 Task: Look for products in the category "Bubble Bath" from Babo Botanicals only.
Action: Mouse moved to (606, 238)
Screenshot: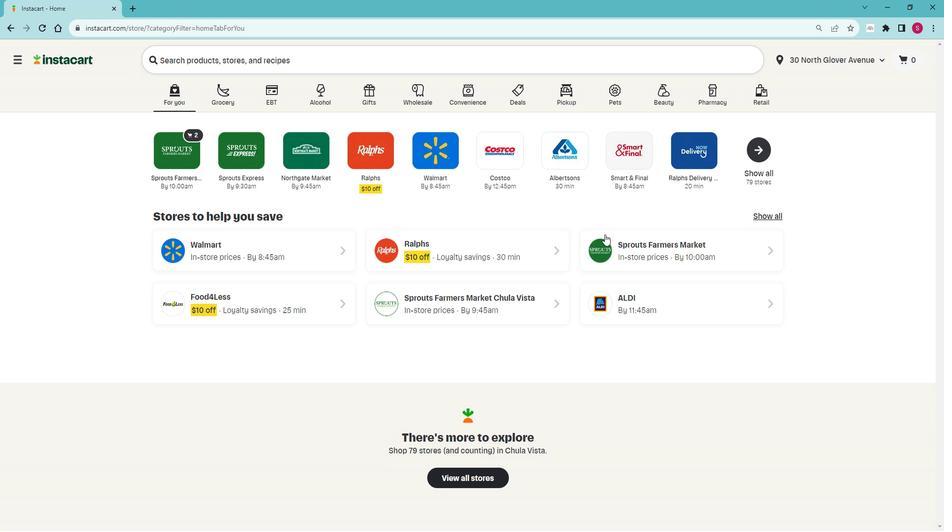 
Action: Mouse pressed left at (606, 238)
Screenshot: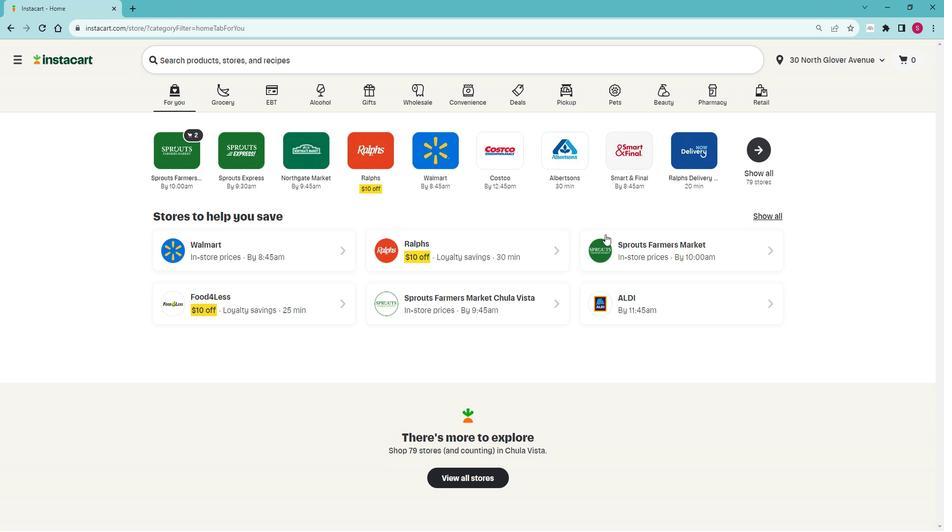 
Action: Mouse moved to (39, 404)
Screenshot: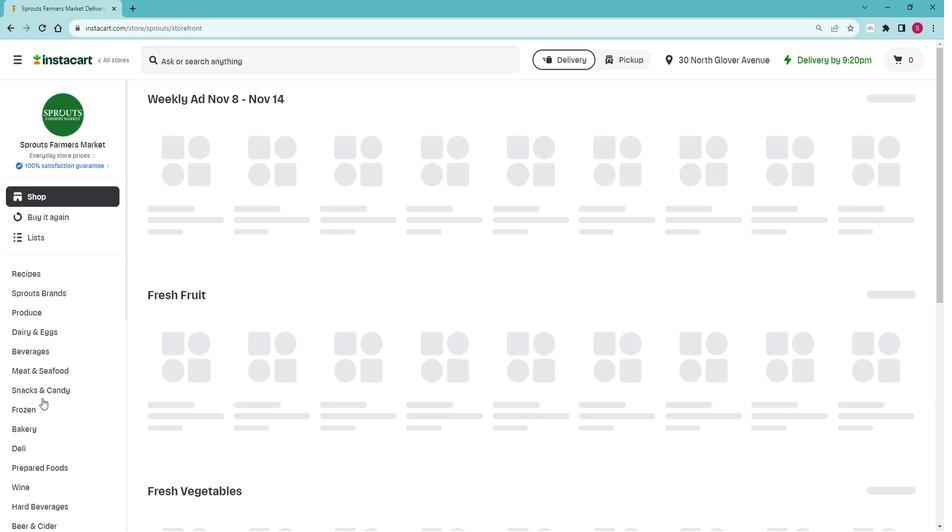 
Action: Mouse scrolled (39, 403) with delta (0, 0)
Screenshot: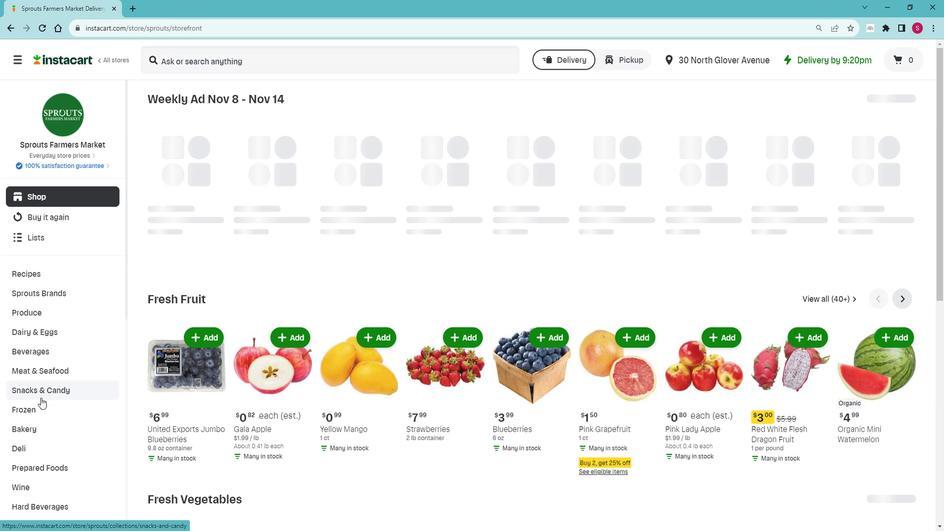 
Action: Mouse scrolled (39, 403) with delta (0, 0)
Screenshot: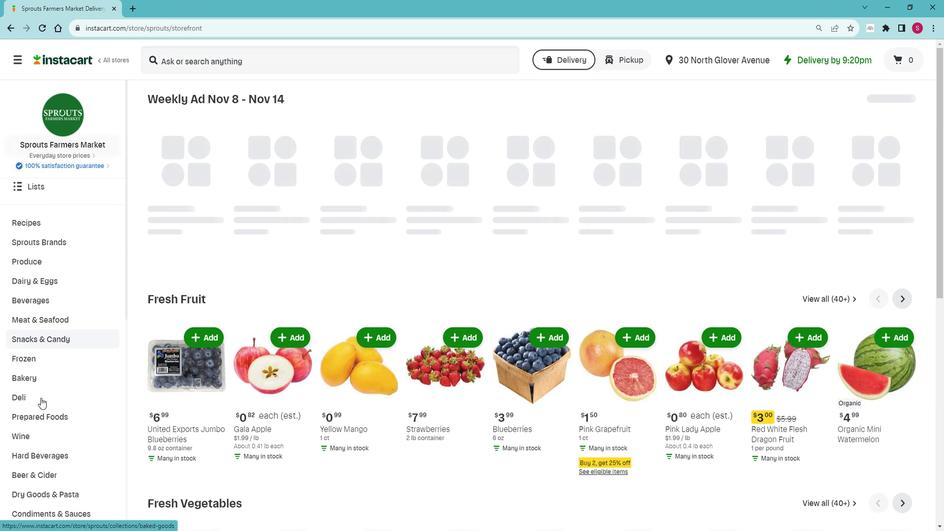 
Action: Mouse scrolled (39, 403) with delta (0, 0)
Screenshot: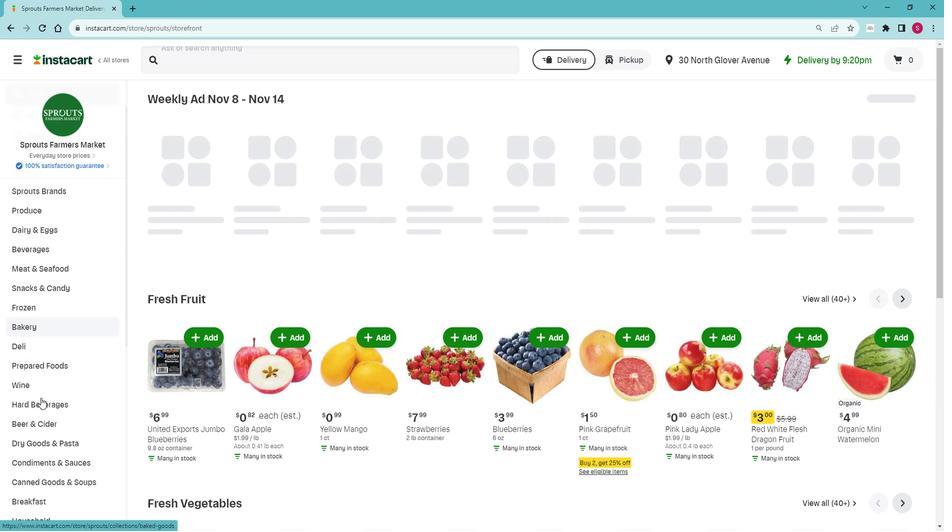 
Action: Mouse scrolled (39, 403) with delta (0, 0)
Screenshot: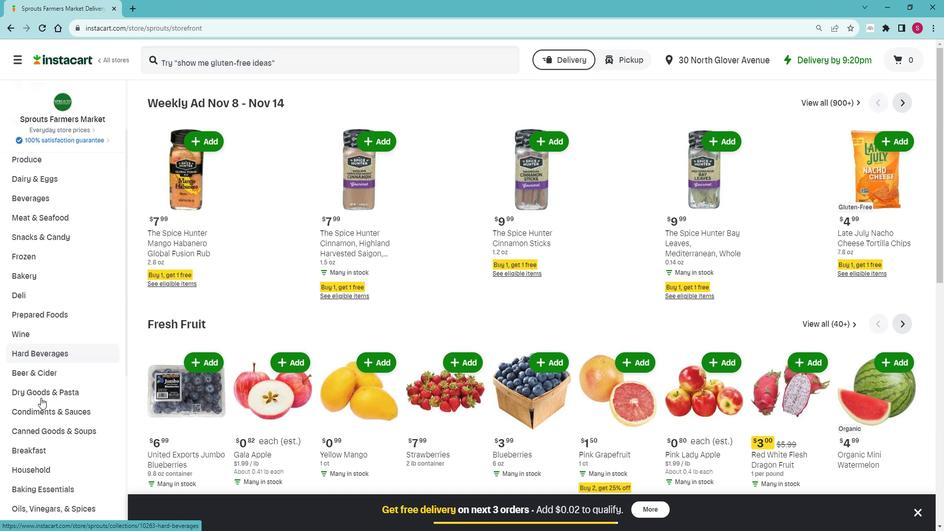 
Action: Mouse scrolled (39, 403) with delta (0, 0)
Screenshot: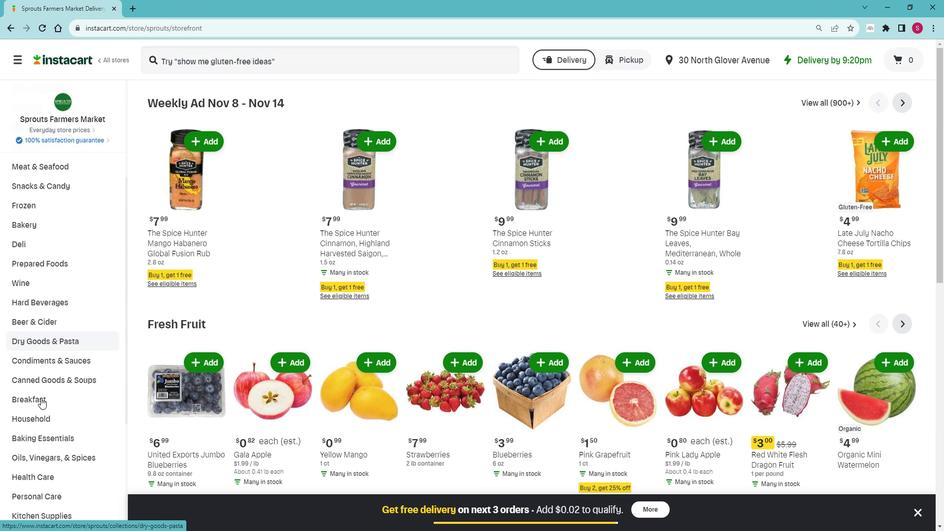 
Action: Mouse scrolled (39, 403) with delta (0, 0)
Screenshot: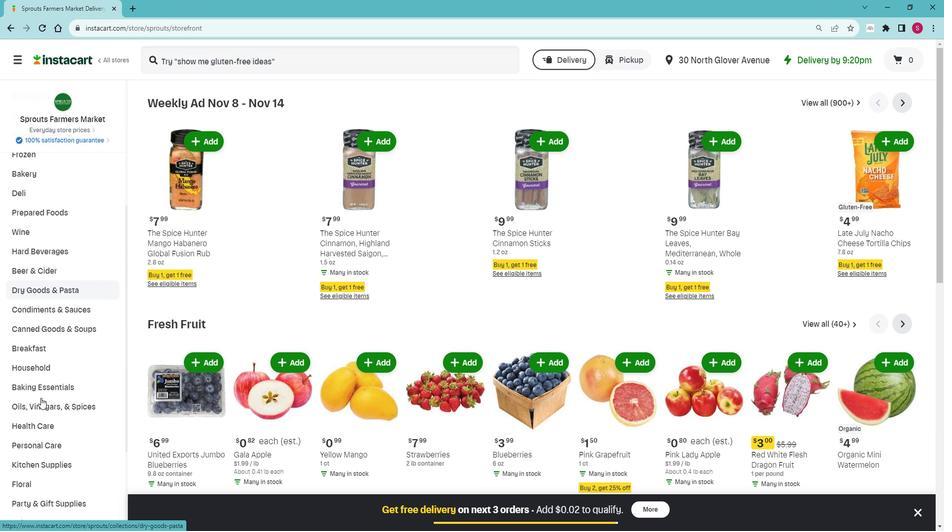 
Action: Mouse moved to (38, 402)
Screenshot: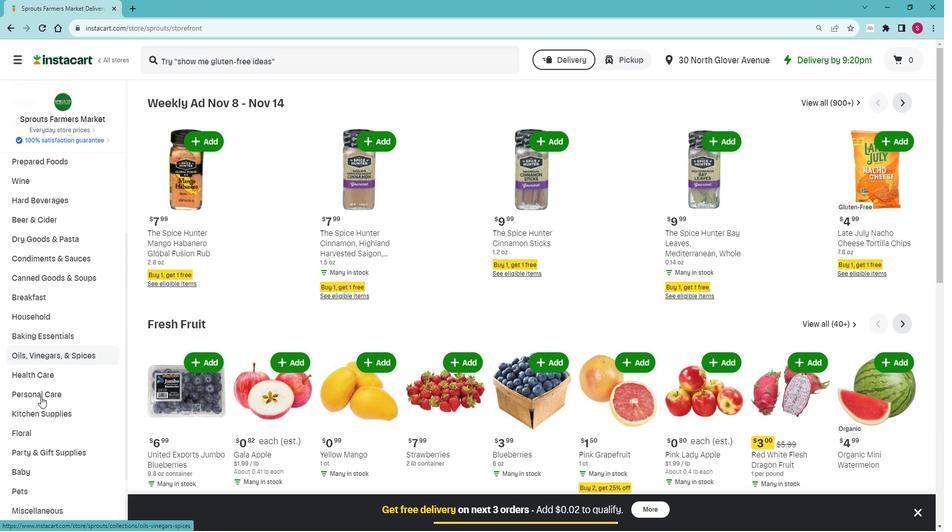 
Action: Mouse pressed left at (38, 402)
Screenshot: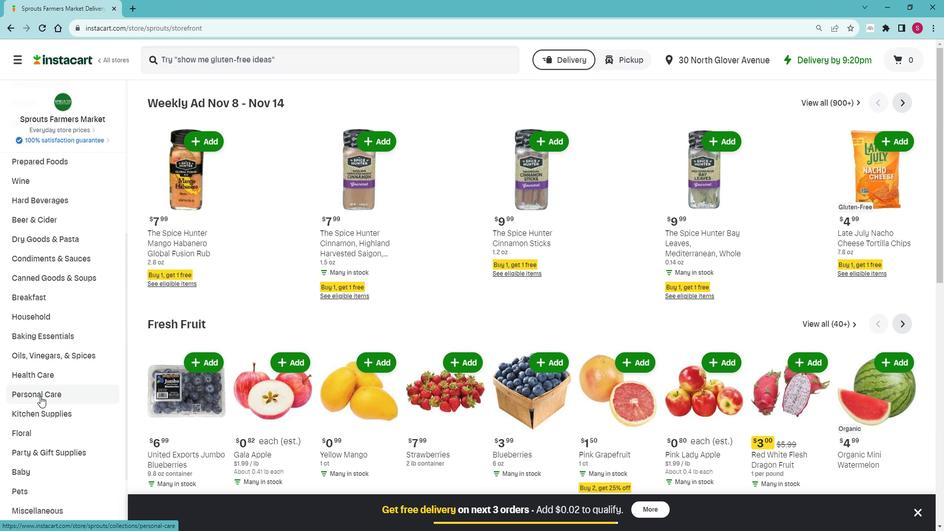 
Action: Mouse moved to (70, 420)
Screenshot: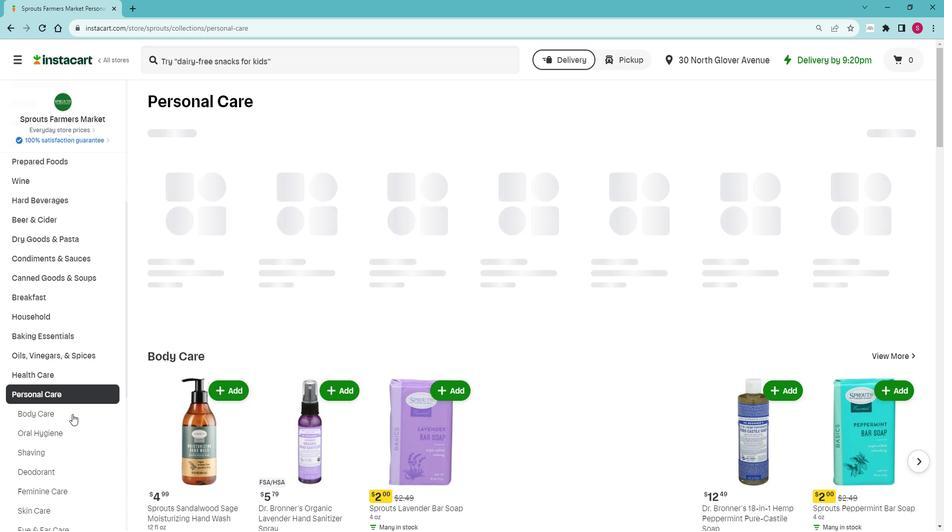 
Action: Mouse pressed left at (70, 420)
Screenshot: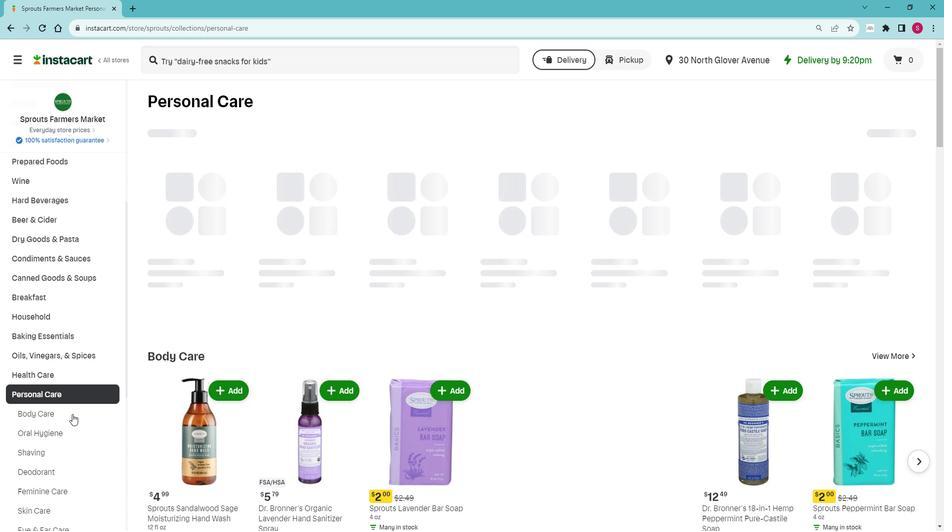 
Action: Mouse moved to (388, 144)
Screenshot: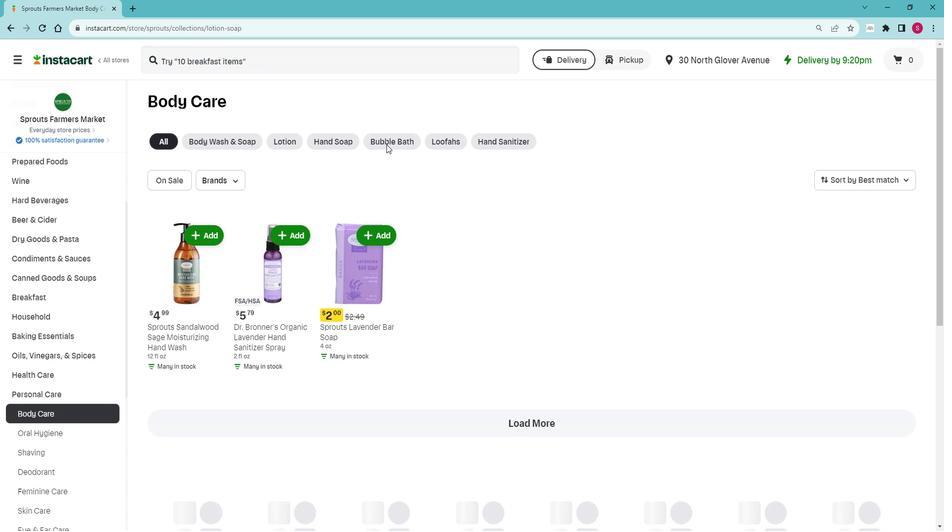 
Action: Mouse pressed left at (388, 144)
Screenshot: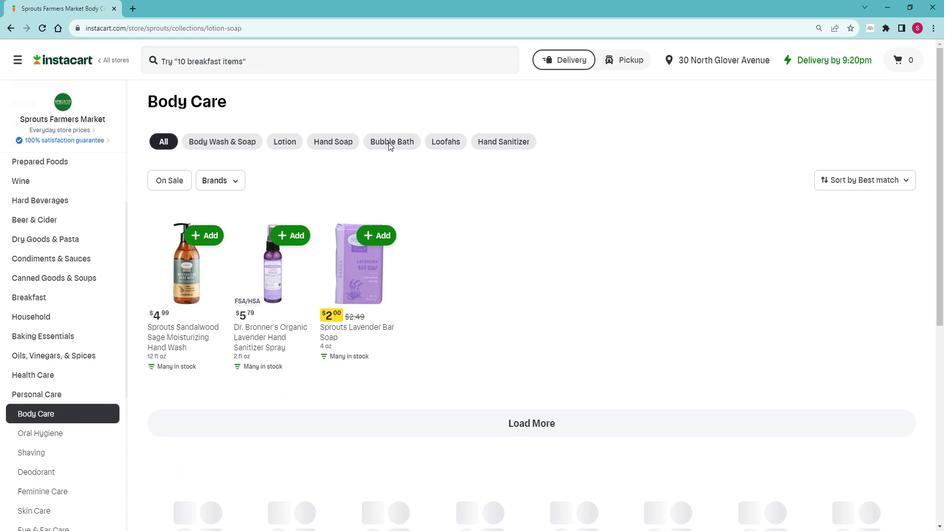 
Action: Mouse moved to (233, 179)
Screenshot: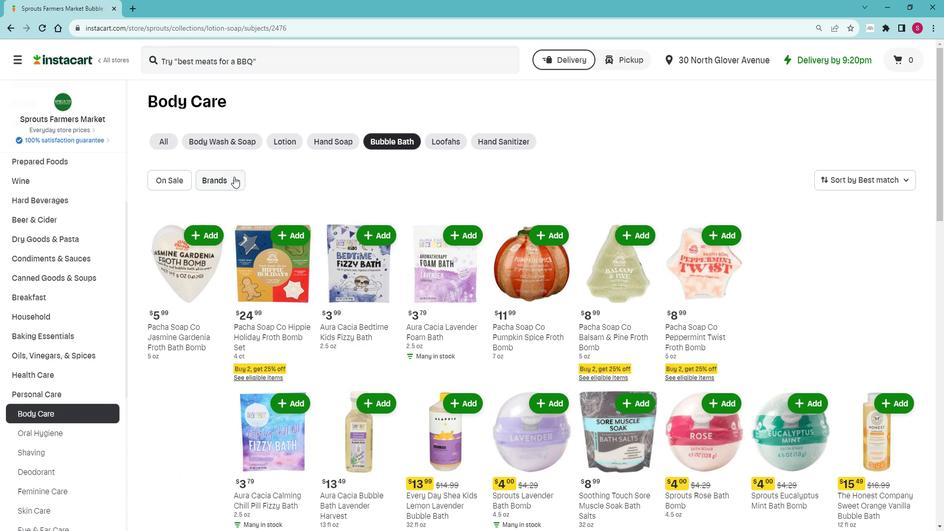 
Action: Mouse pressed left at (233, 179)
Screenshot: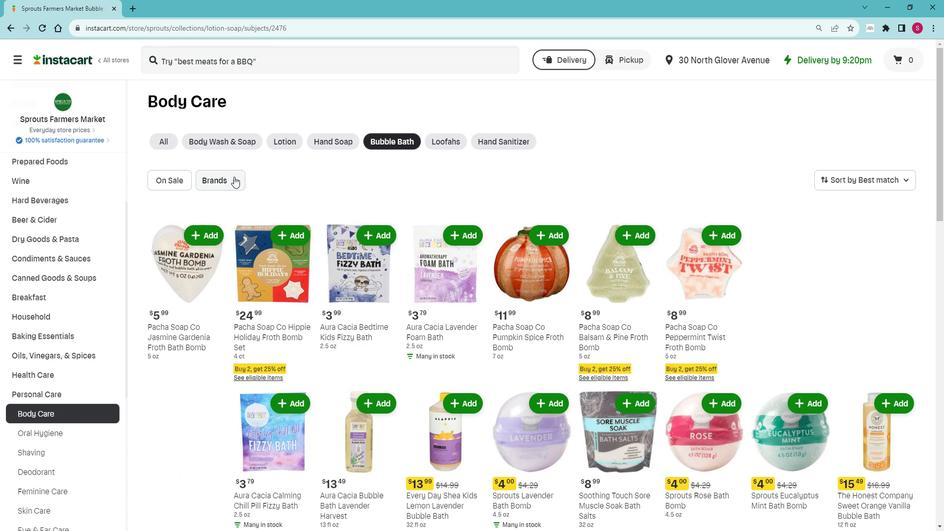 
Action: Mouse moved to (248, 245)
Screenshot: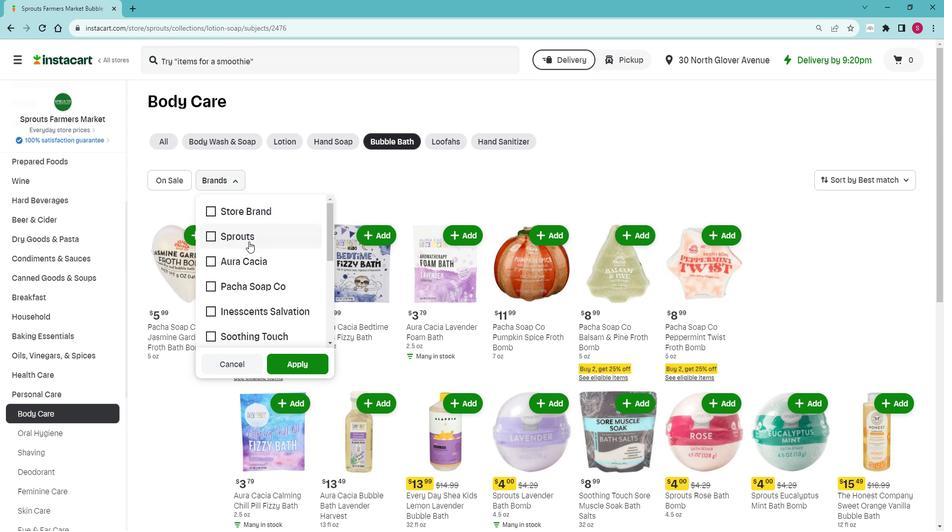 
Action: Mouse scrolled (248, 245) with delta (0, 0)
Screenshot: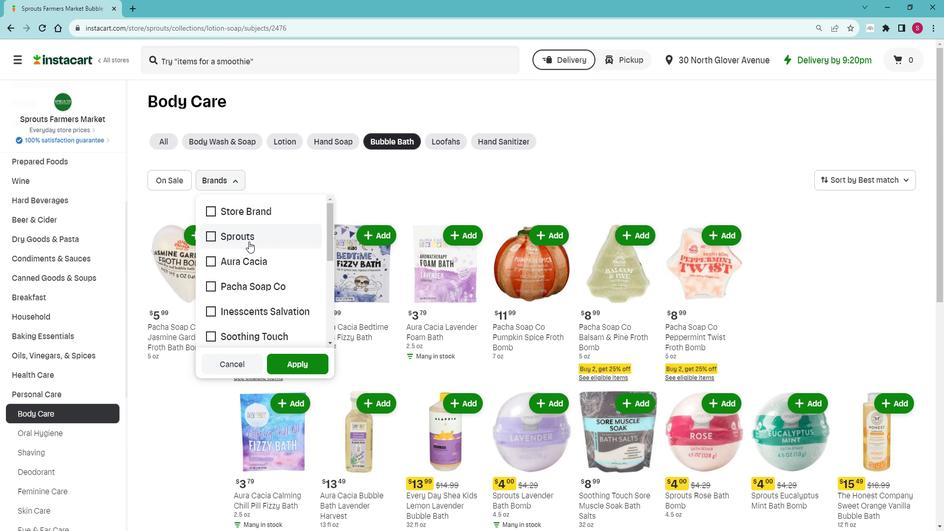 
Action: Mouse scrolled (248, 245) with delta (0, 0)
Screenshot: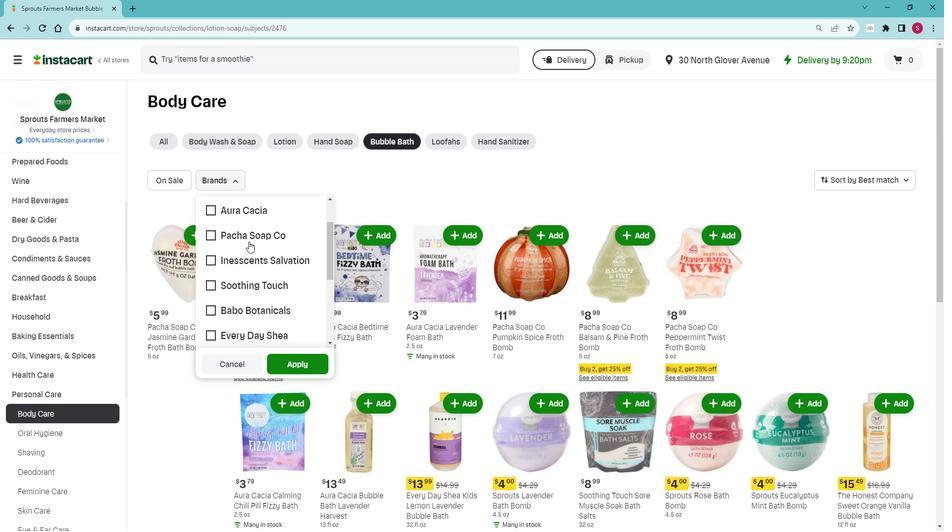
Action: Mouse scrolled (248, 245) with delta (0, 0)
Screenshot: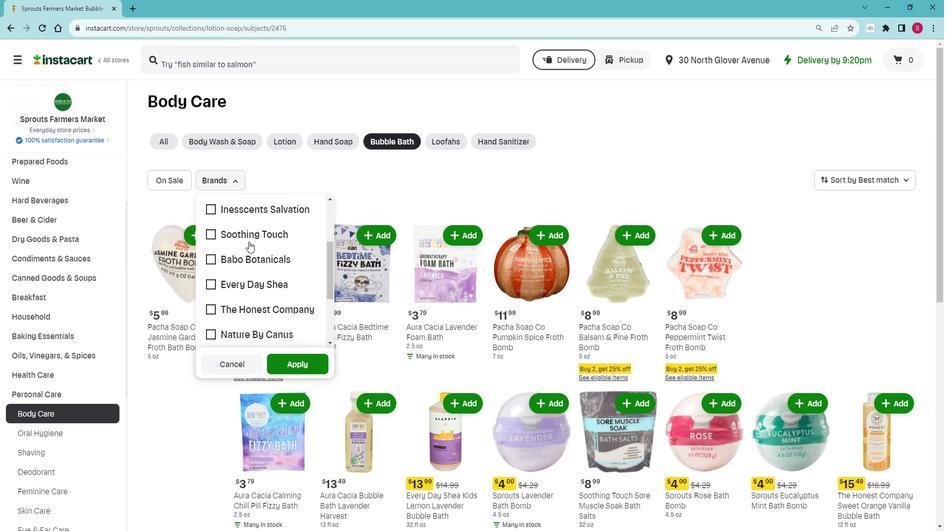 
Action: Mouse scrolled (248, 245) with delta (0, 0)
Screenshot: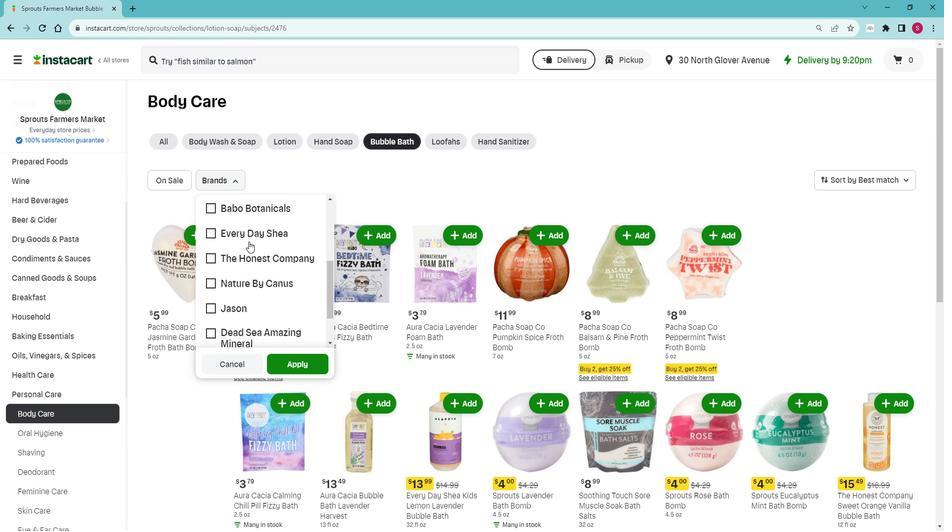 
Action: Mouse scrolled (248, 246) with delta (0, 0)
Screenshot: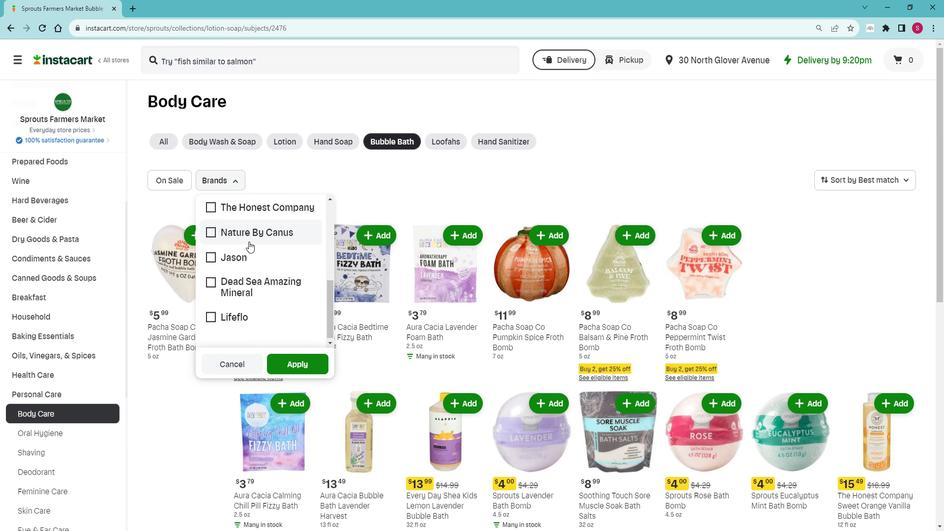 
Action: Mouse scrolled (248, 246) with delta (0, 0)
Screenshot: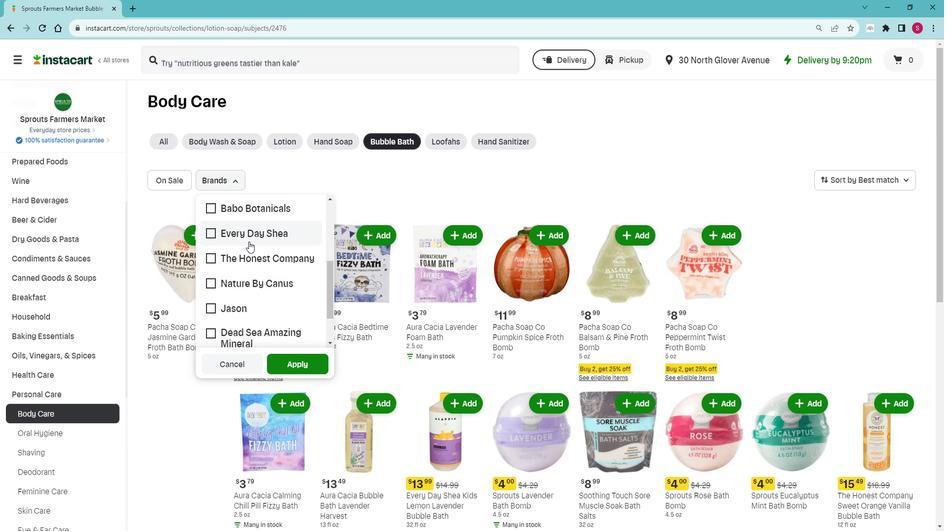 
Action: Mouse scrolled (248, 246) with delta (0, 0)
Screenshot: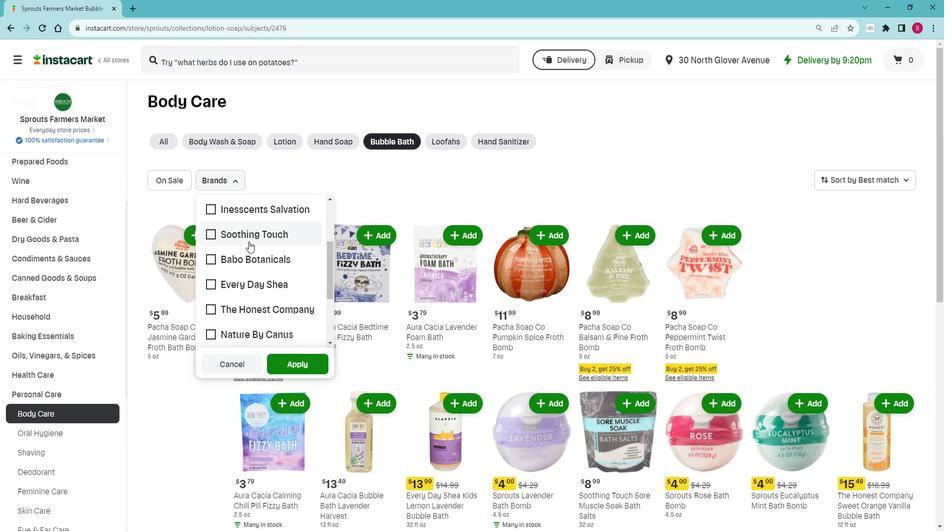
Action: Mouse moved to (251, 310)
Screenshot: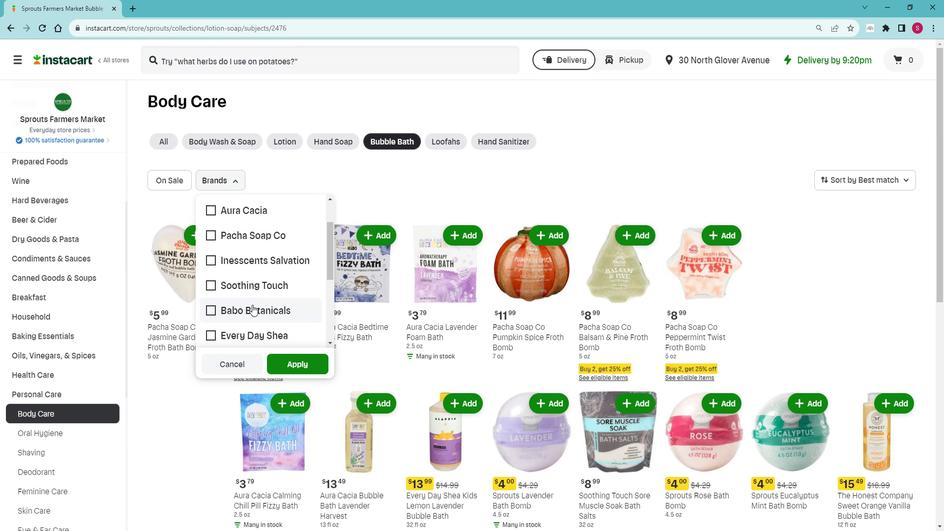 
Action: Mouse pressed left at (251, 310)
Screenshot: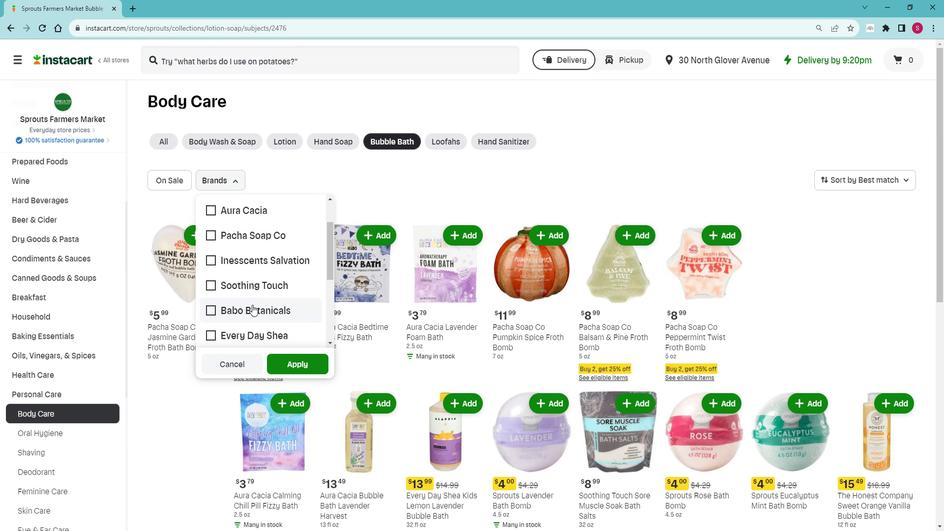 
Action: Mouse moved to (275, 364)
Screenshot: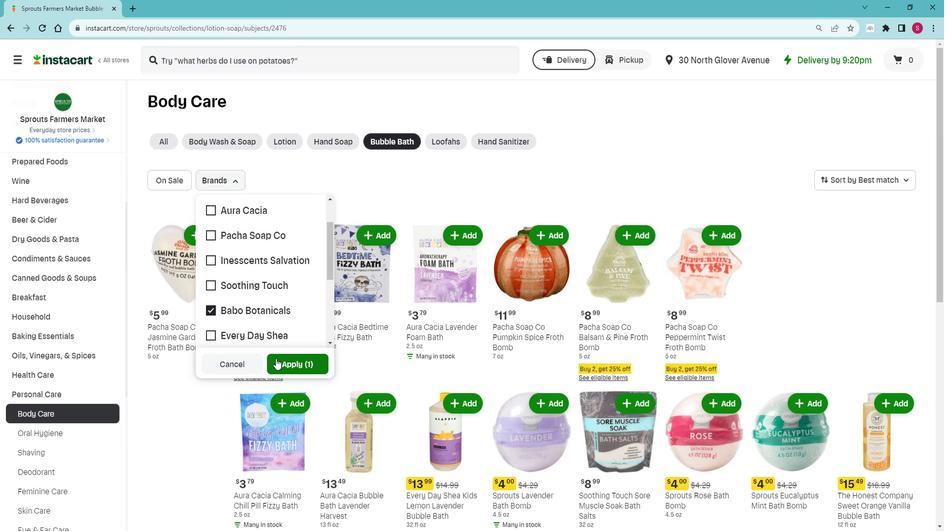
Action: Mouse pressed left at (275, 364)
Screenshot: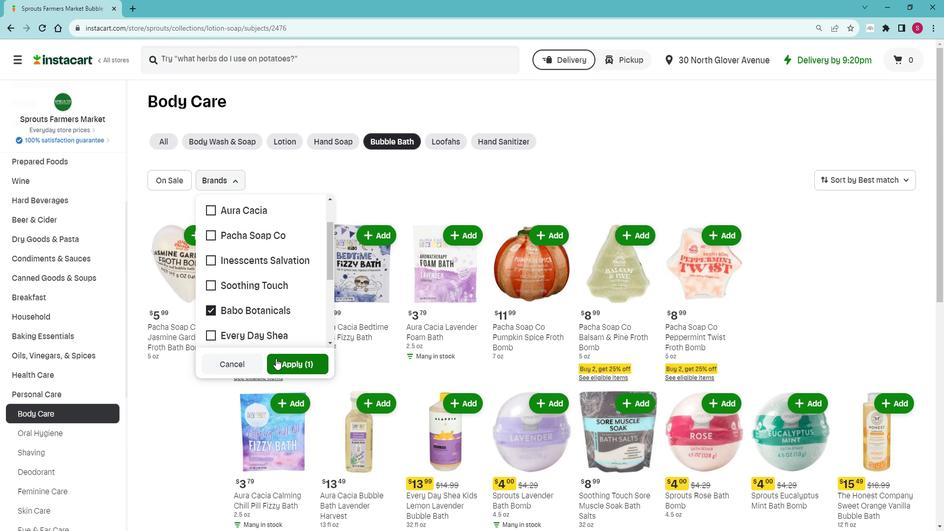 
Action: Mouse moved to (283, 326)
Screenshot: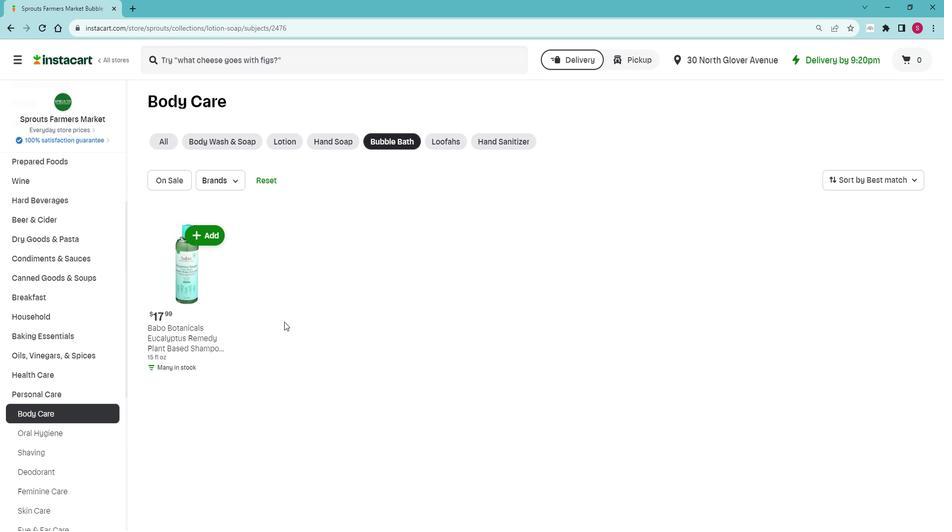 
